 Task: Create New Customer with Customer Name: Last Tackle Shop, Billing Address Line1: 522 Junior Avenue, Billing Address Line2:  Duluth, Billing Address Line3:  Georgia 30097, Cell Number: 817-714-6938
Action: Mouse moved to (161, 30)
Screenshot: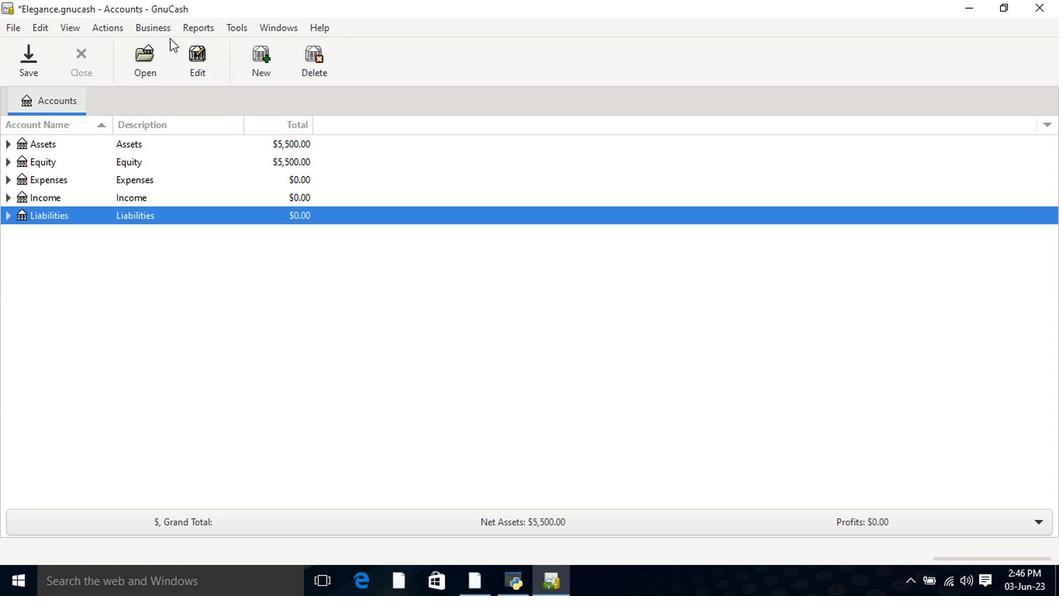 
Action: Mouse pressed left at (161, 30)
Screenshot: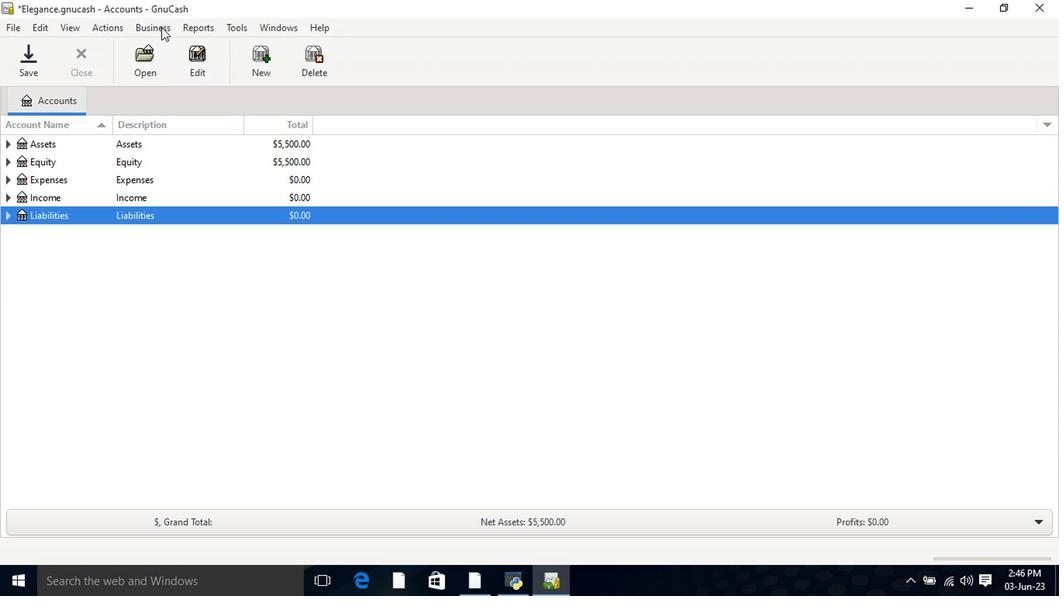 
Action: Mouse moved to (340, 68)
Screenshot: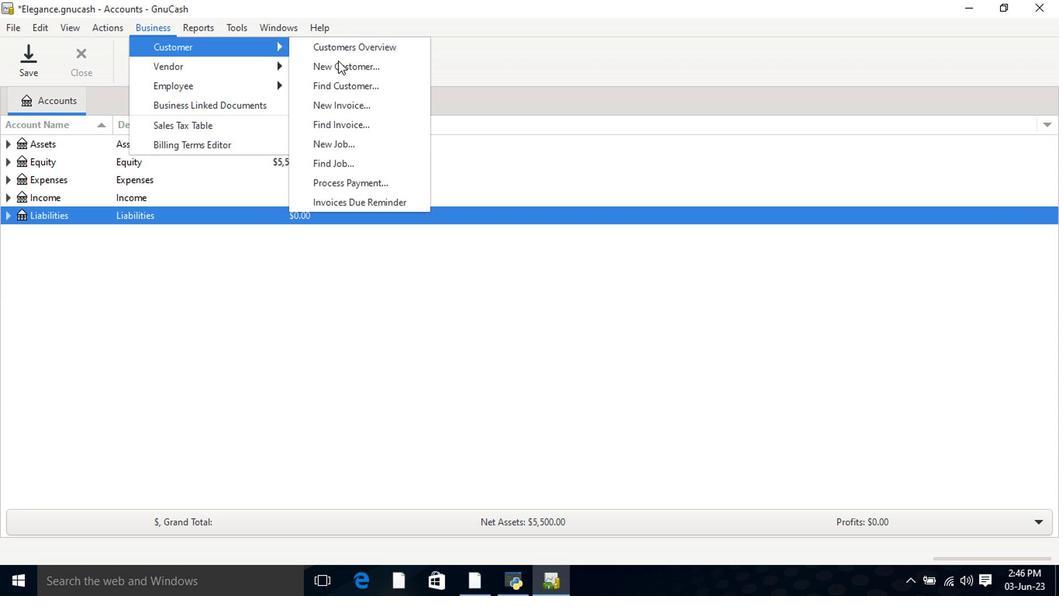 
Action: Mouse pressed left at (340, 68)
Screenshot: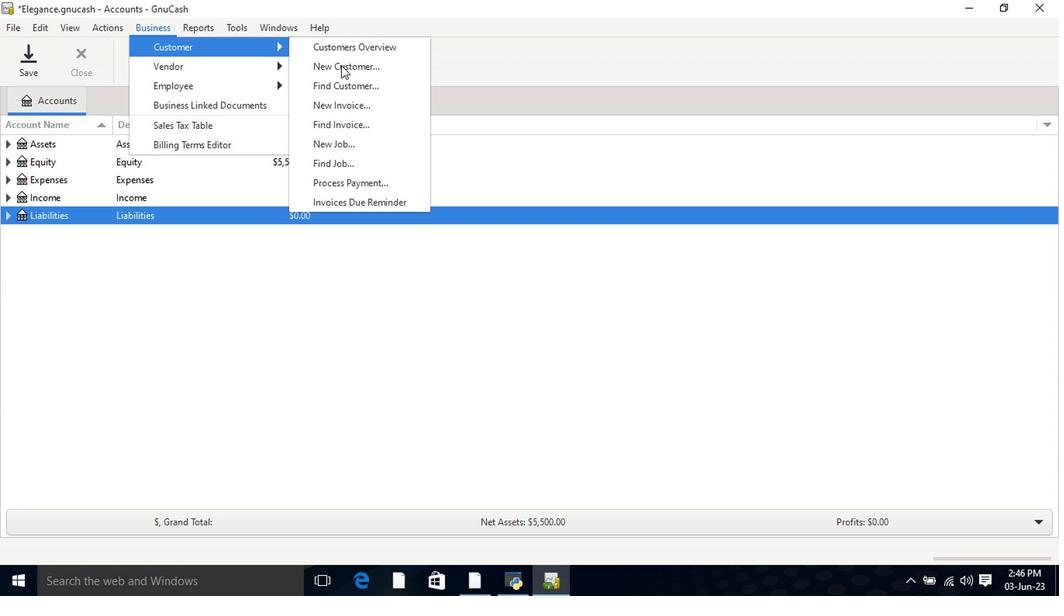 
Action: Mouse moved to (517, 171)
Screenshot: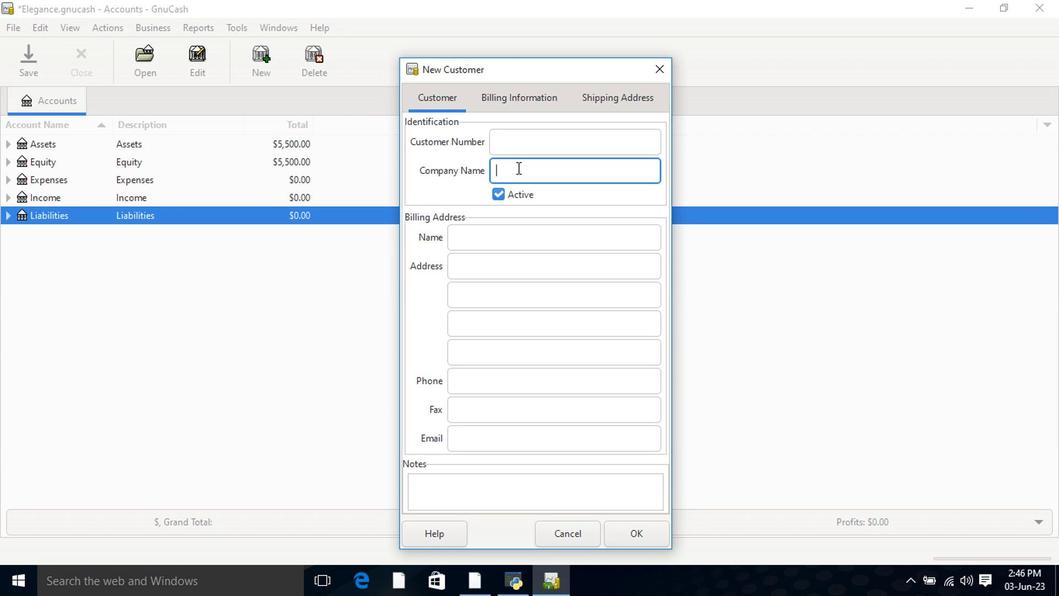 
Action: Key pressed <Key.shift>ast<Key.space><Key.shift>Tr<Key.backspace>ackle<Key.space><Key.shift>Shop<Key.tab><Key.tab><Key.tab>522<Key.space><Key.shift>Junior<Key.space><Key.shift>Avenue<Key.tab><Key.shift>Duluth<Key.tab><Key.shift>Georgia<Key.space>30097<Key.tab><Key.tab>81-714-6938
Screenshot: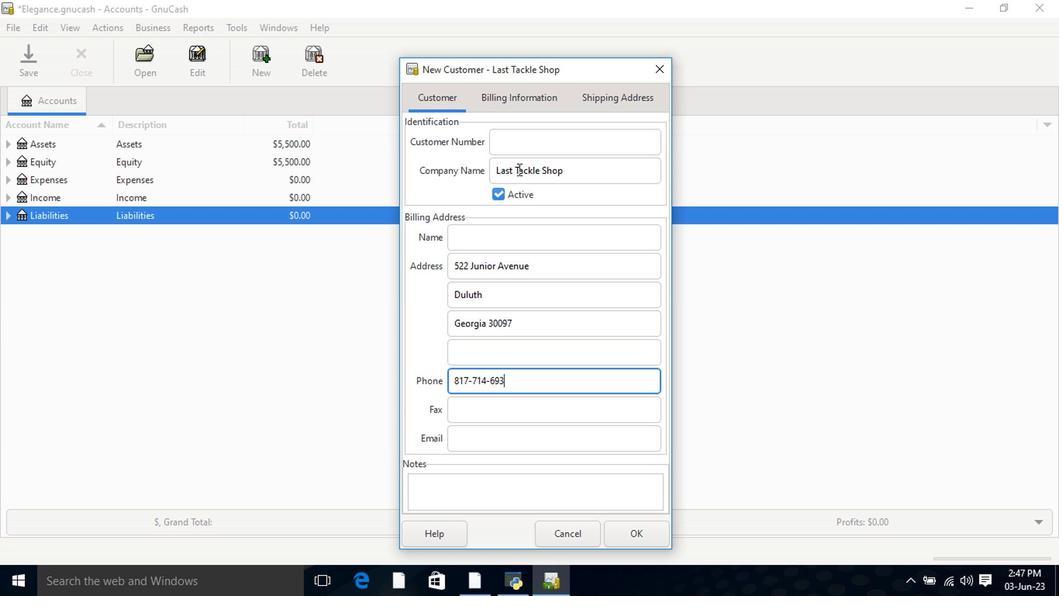 
Action: Mouse moved to (510, 99)
Screenshot: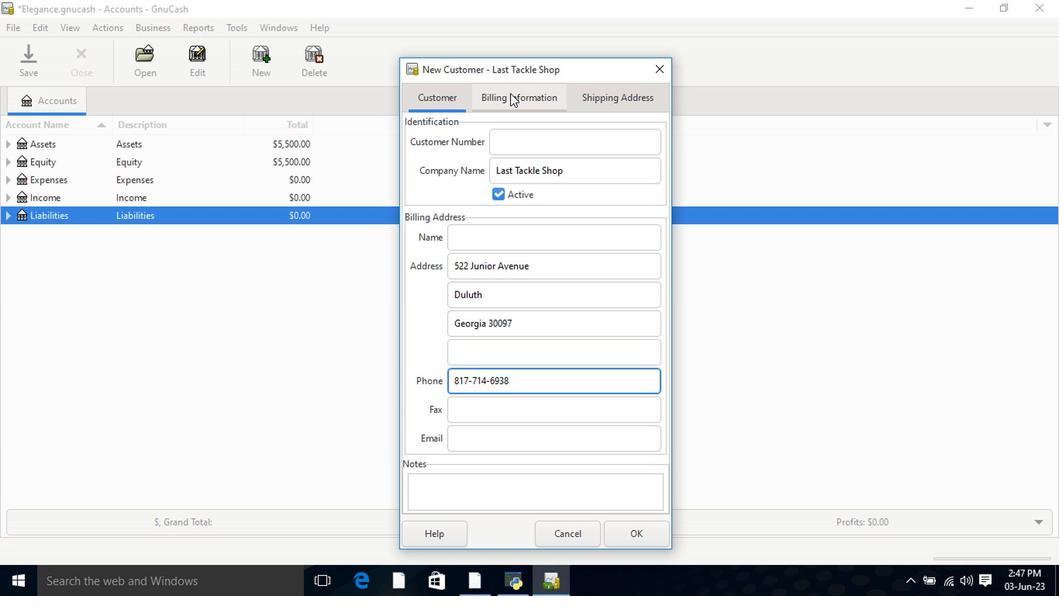 
Action: Mouse pressed left at (510, 99)
Screenshot: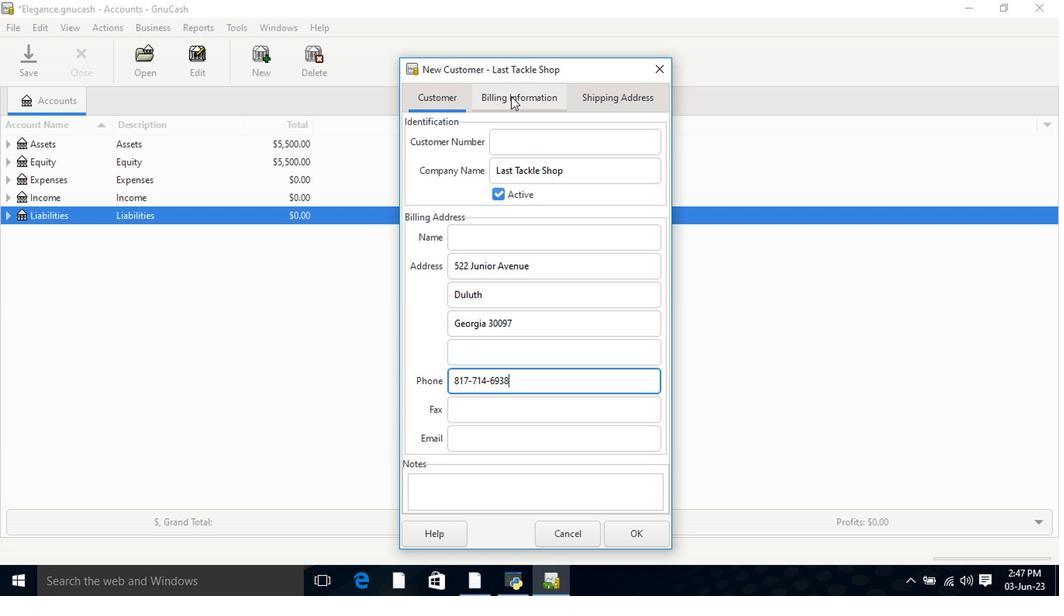 
Action: Mouse moved to (618, 104)
Screenshot: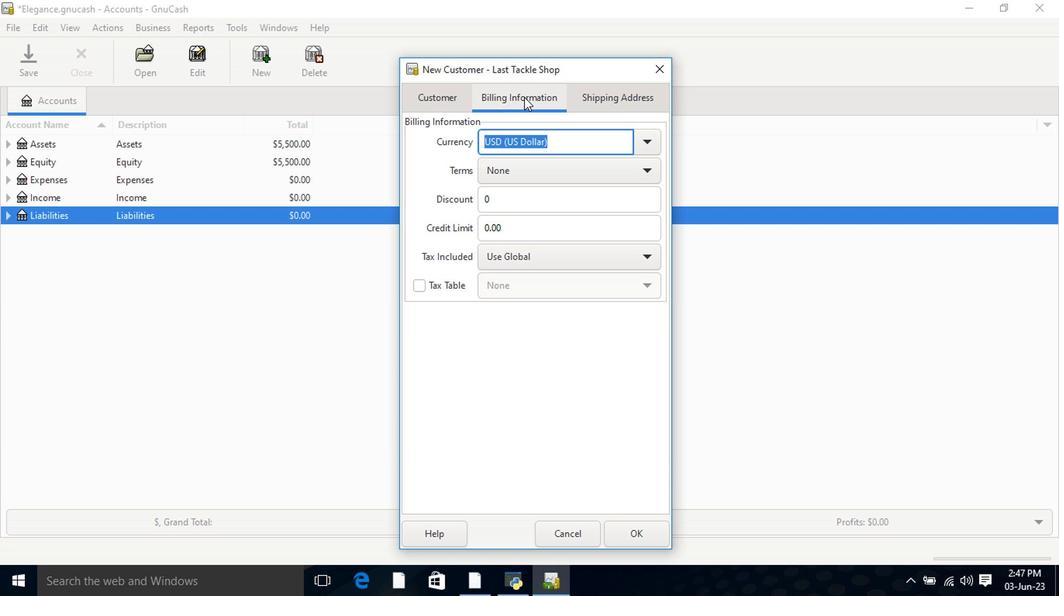 
Action: Mouse pressed left at (618, 104)
Screenshot: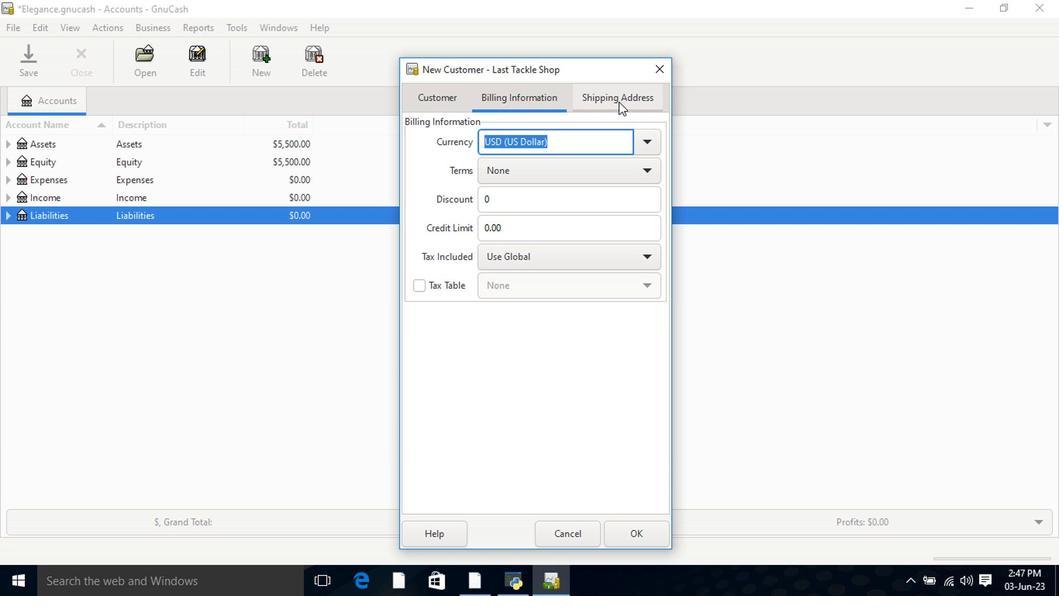 
Action: Mouse moved to (652, 537)
Screenshot: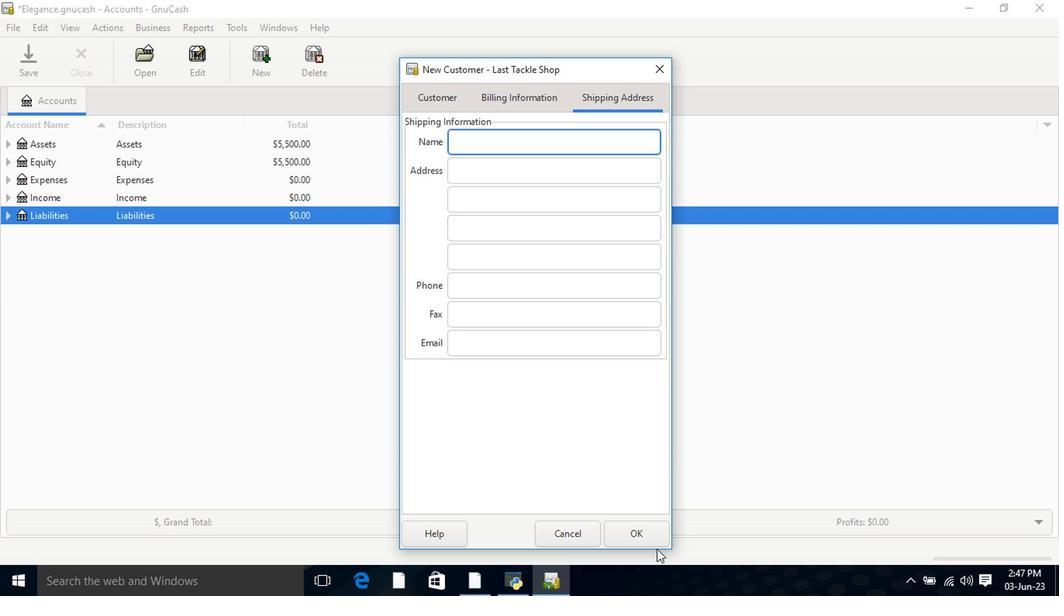 
Action: Mouse pressed left at (652, 537)
Screenshot: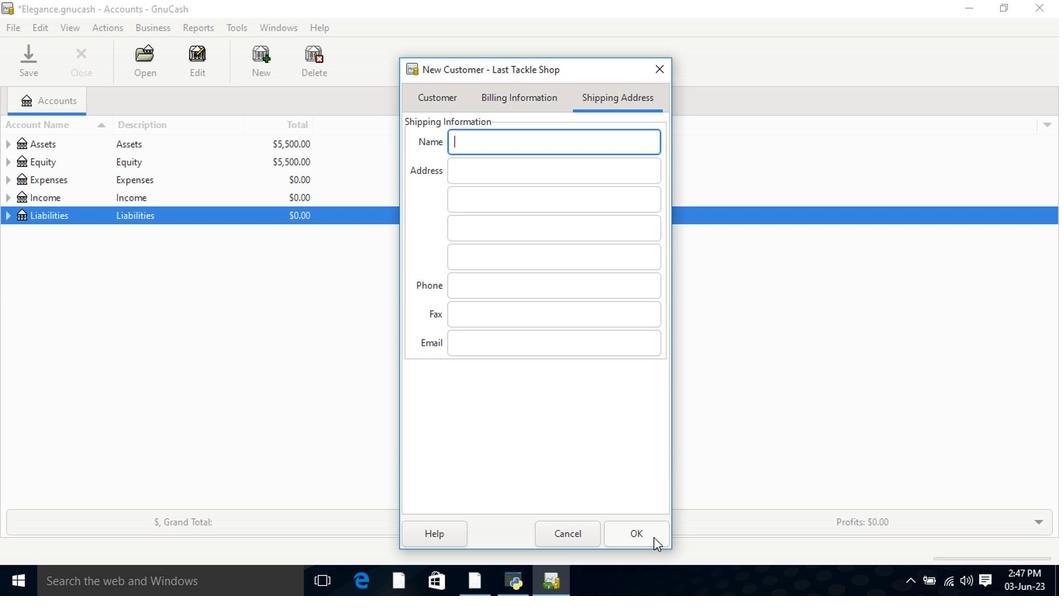
